 Task: In the  document Peyton.docxMake this file  'available offline' Add shortcut to Drive 'Starred'Email the file to   softage.6@softage.net, with message attached Time-Sensitive: I kindly ask you to go through the email I've sent as soon as possible. and file type: 'Microsoft Word'
Action: Mouse moved to (303, 373)
Screenshot: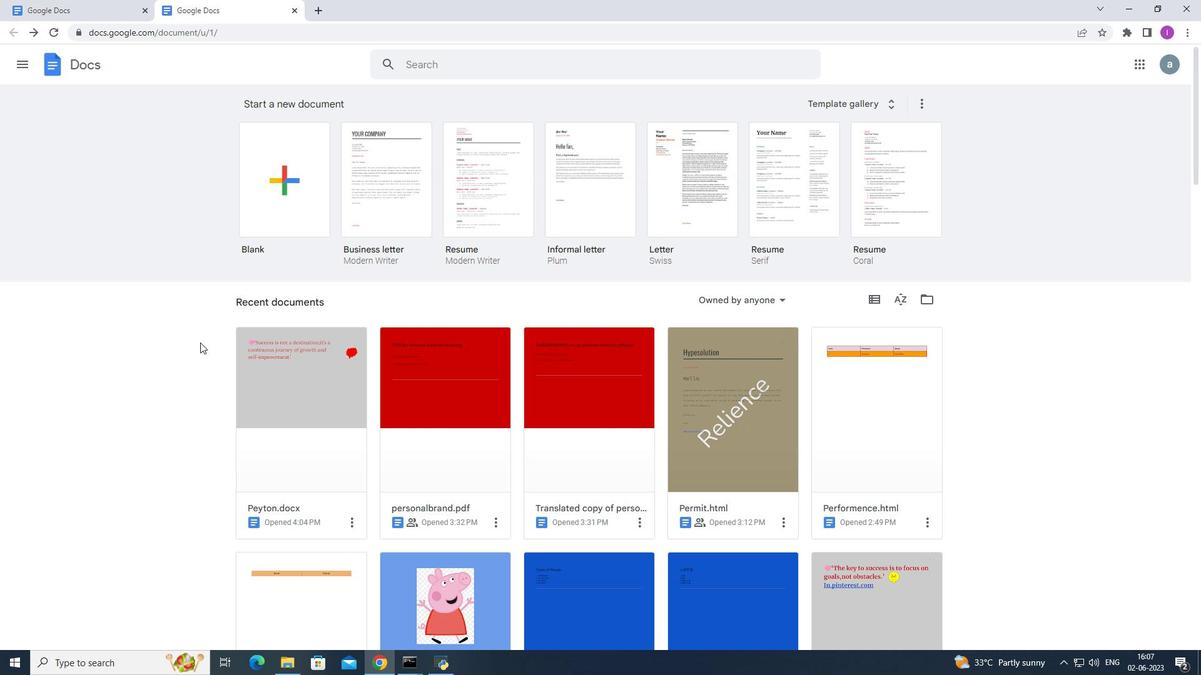 
Action: Mouse pressed left at (303, 373)
Screenshot: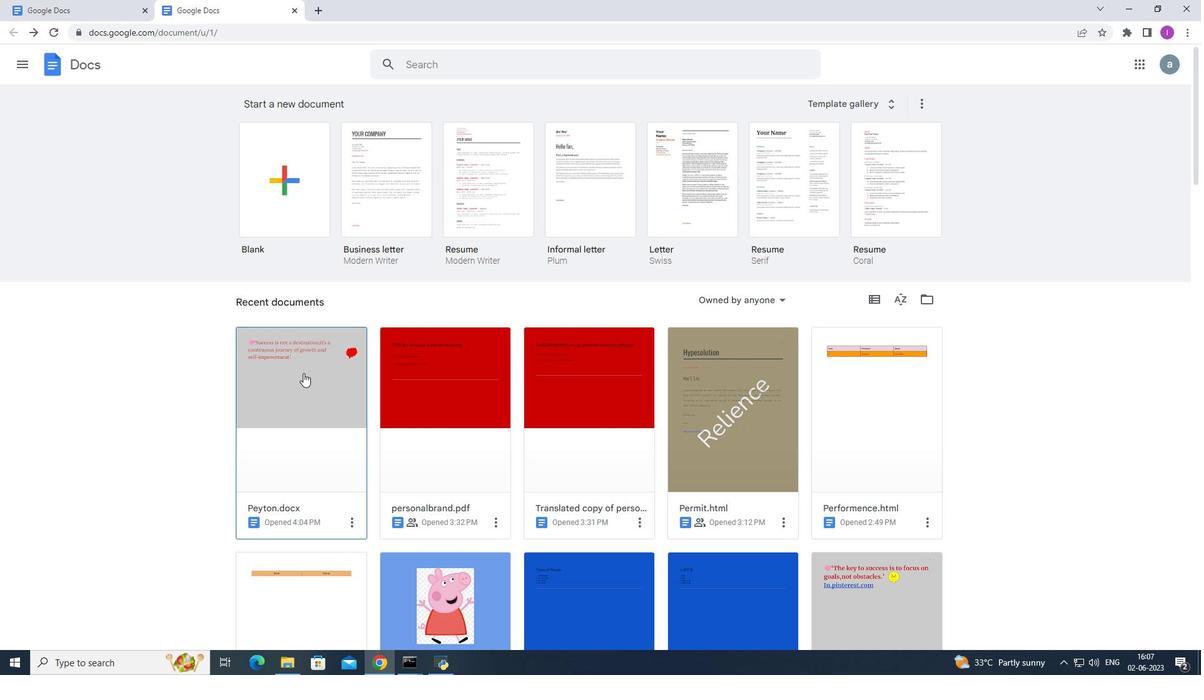 
Action: Mouse moved to (44, 75)
Screenshot: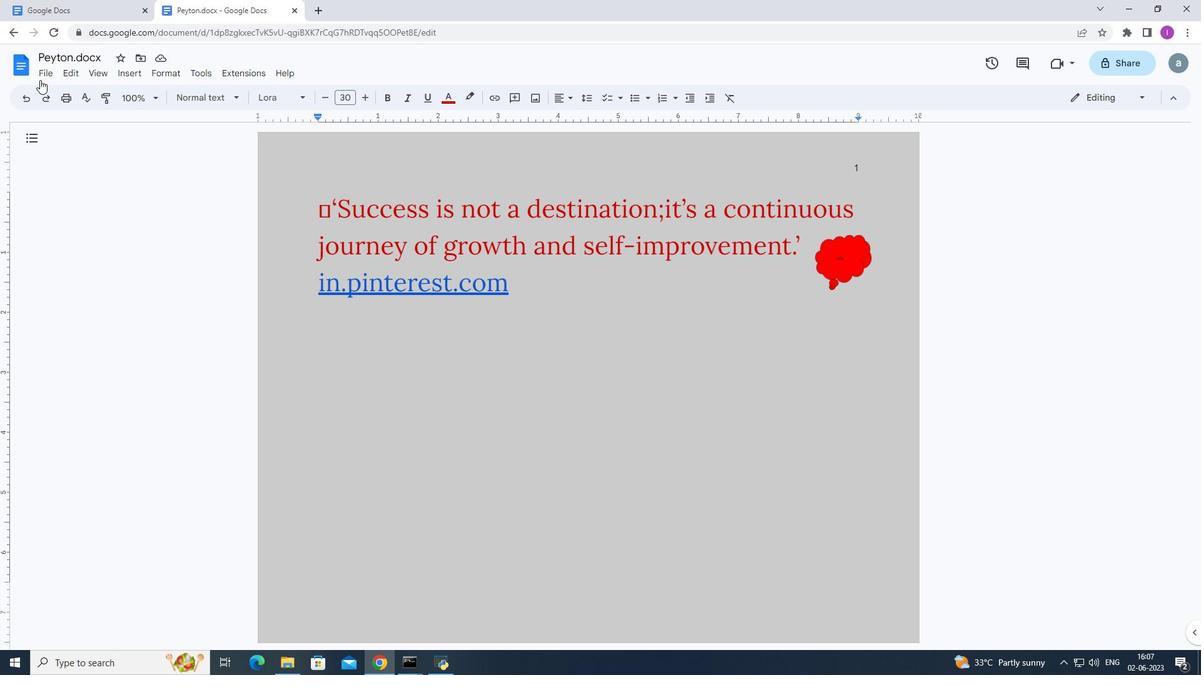
Action: Mouse pressed left at (44, 75)
Screenshot: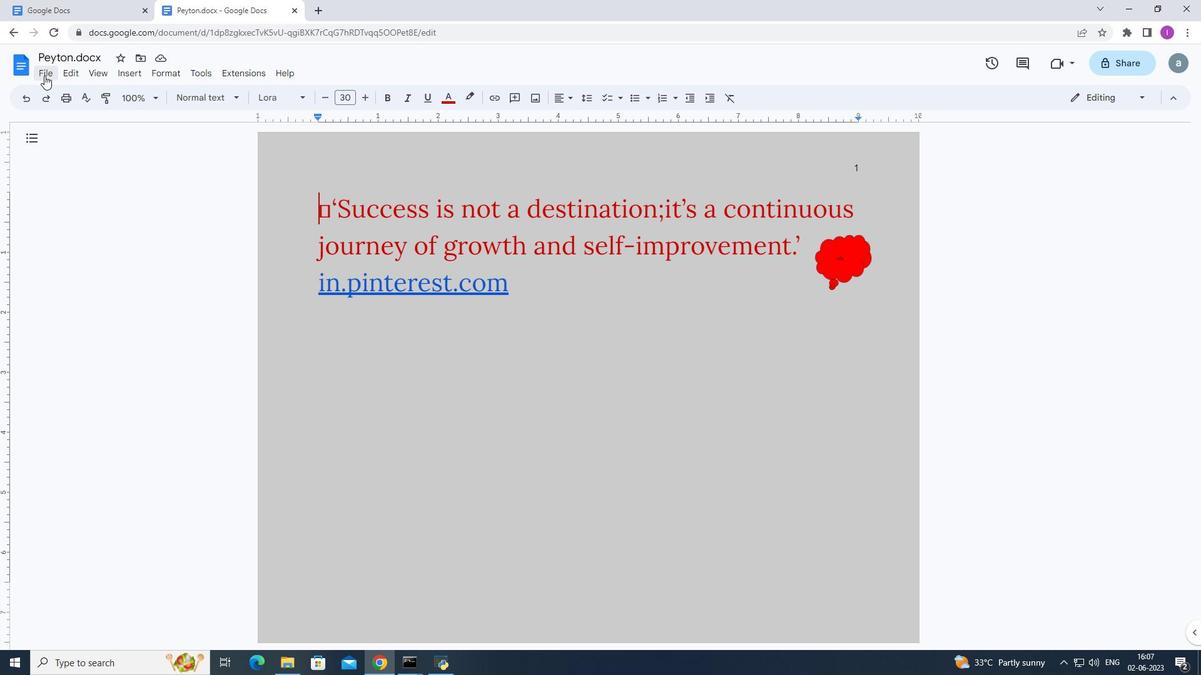 
Action: Mouse moved to (132, 342)
Screenshot: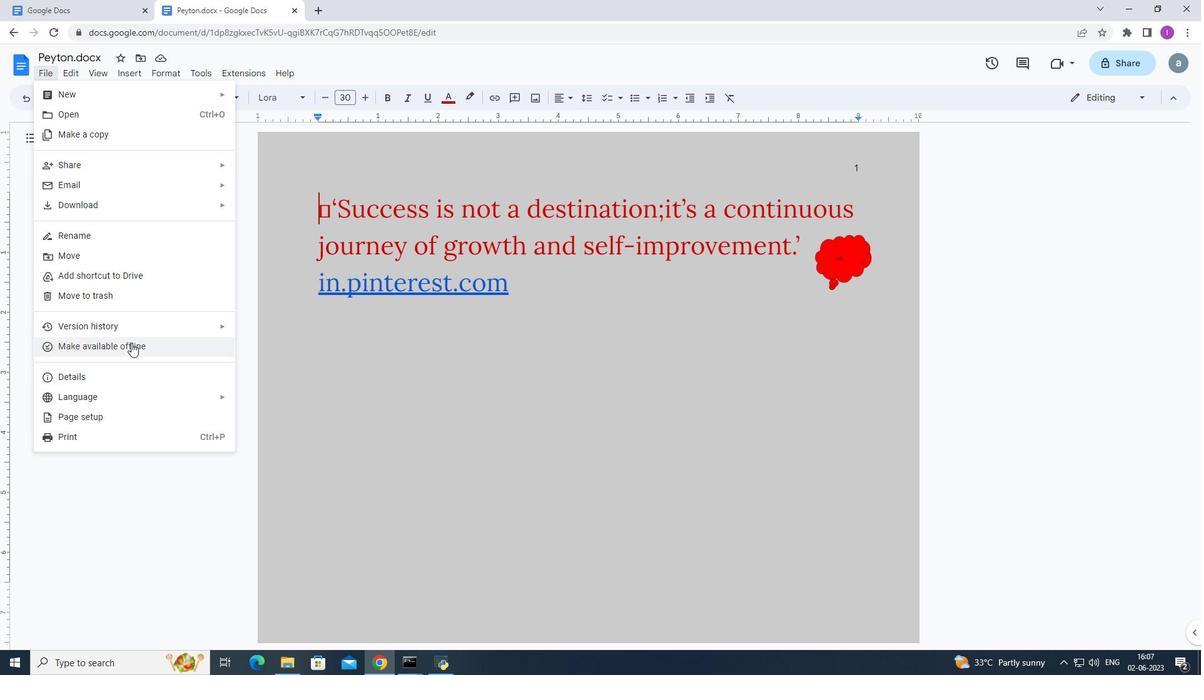 
Action: Mouse pressed left at (132, 342)
Screenshot: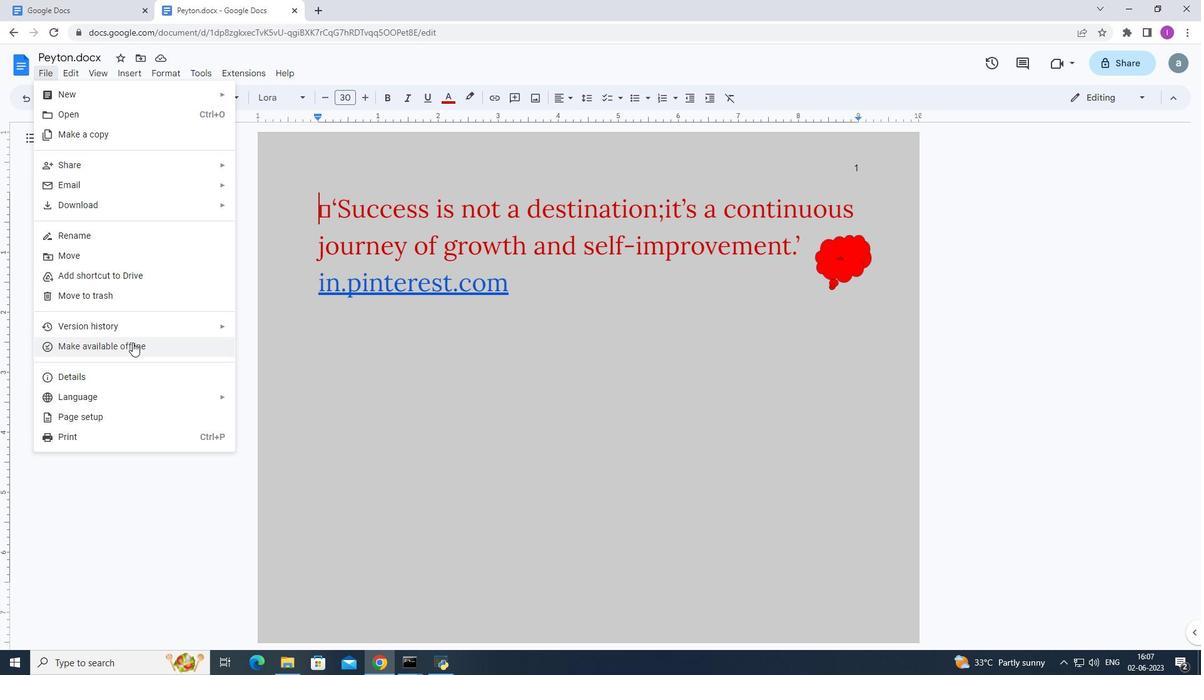 
Action: Mouse moved to (50, 78)
Screenshot: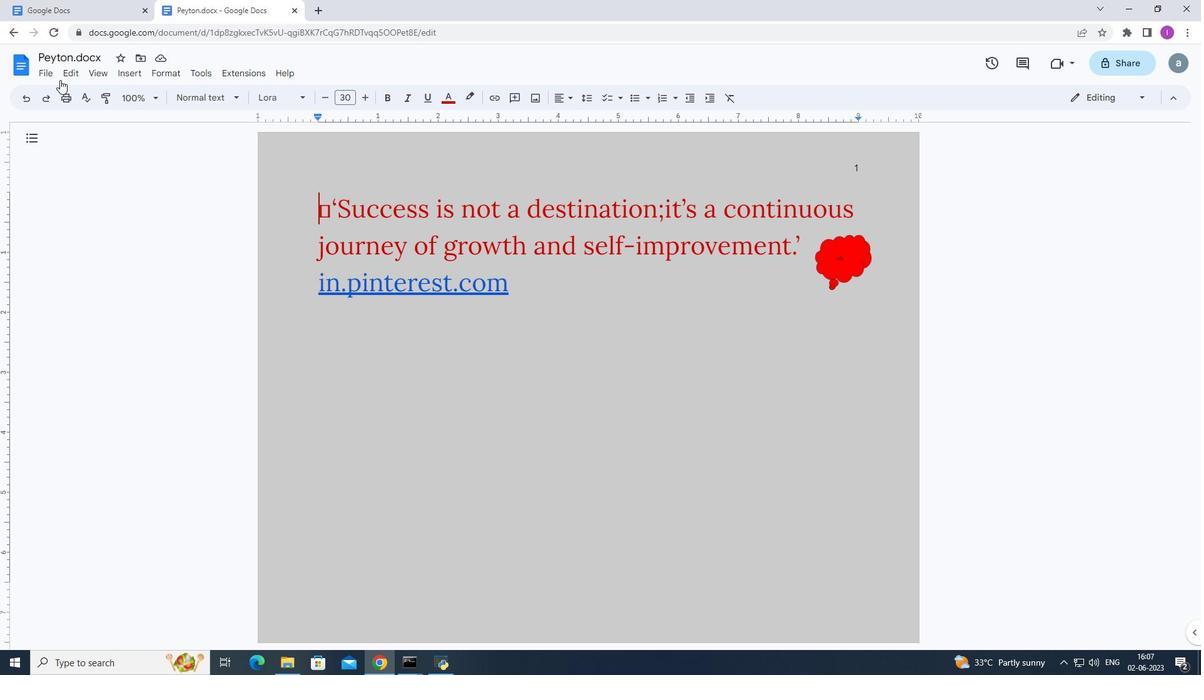 
Action: Mouse pressed left at (50, 78)
Screenshot: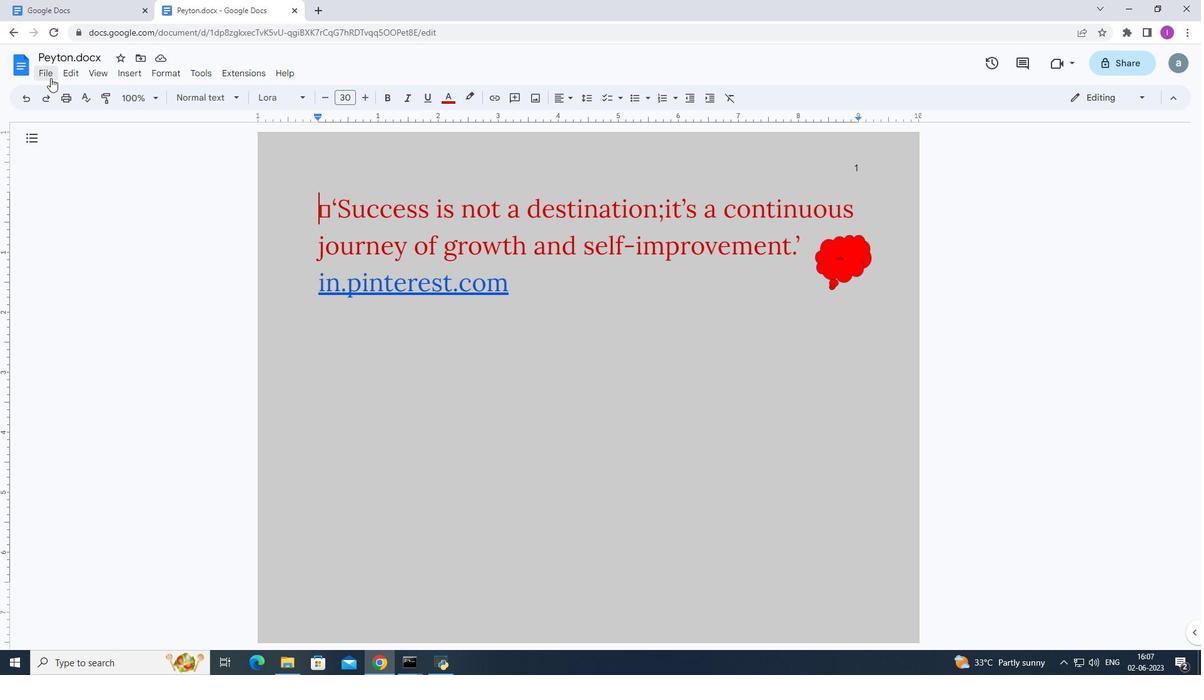 
Action: Mouse moved to (217, 275)
Screenshot: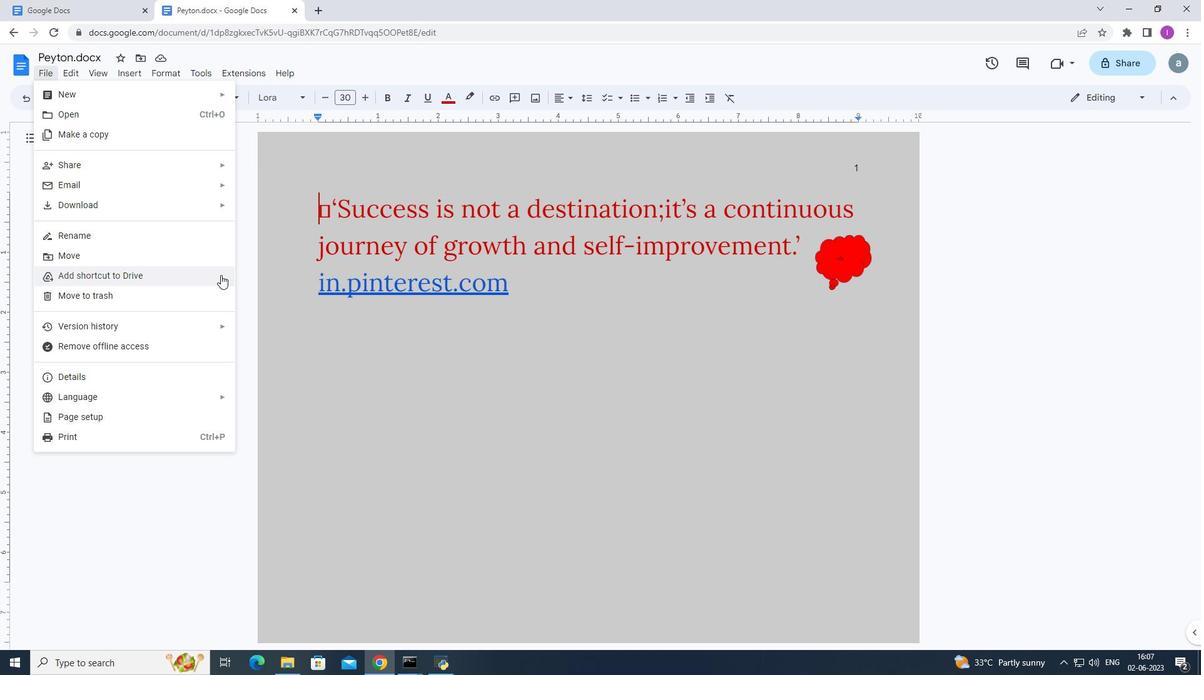 
Action: Mouse pressed left at (217, 275)
Screenshot: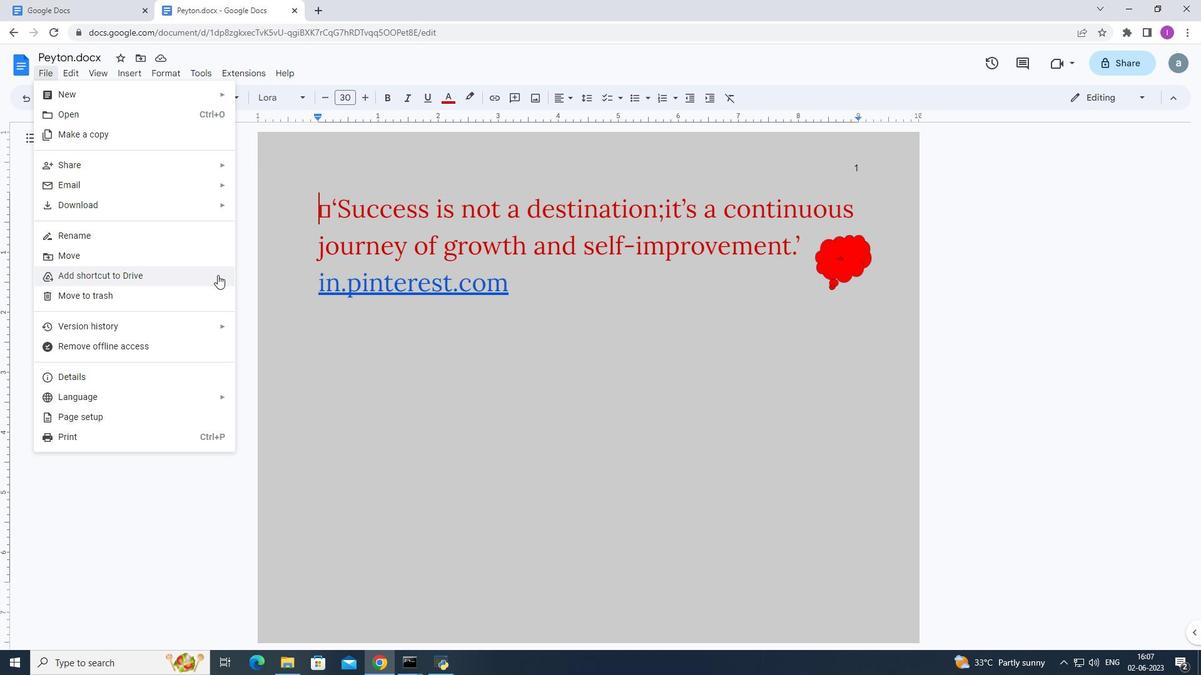 
Action: Mouse moved to (240, 121)
Screenshot: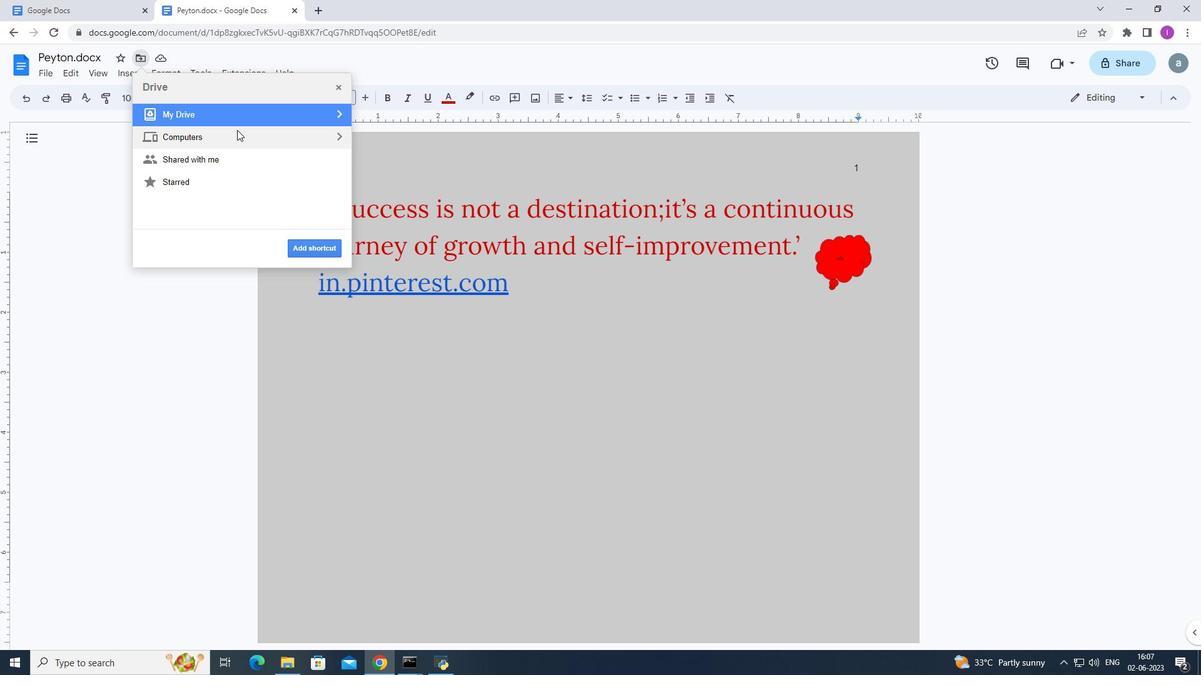 
Action: Mouse pressed left at (240, 121)
Screenshot: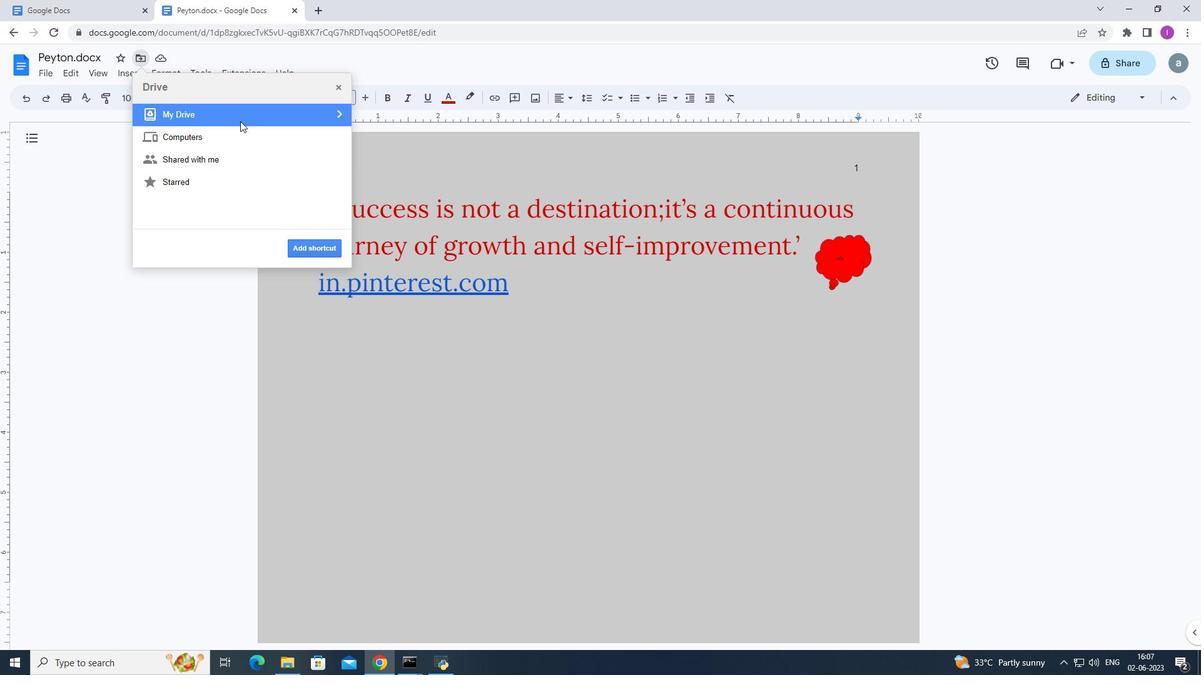 
Action: Mouse pressed left at (240, 121)
Screenshot: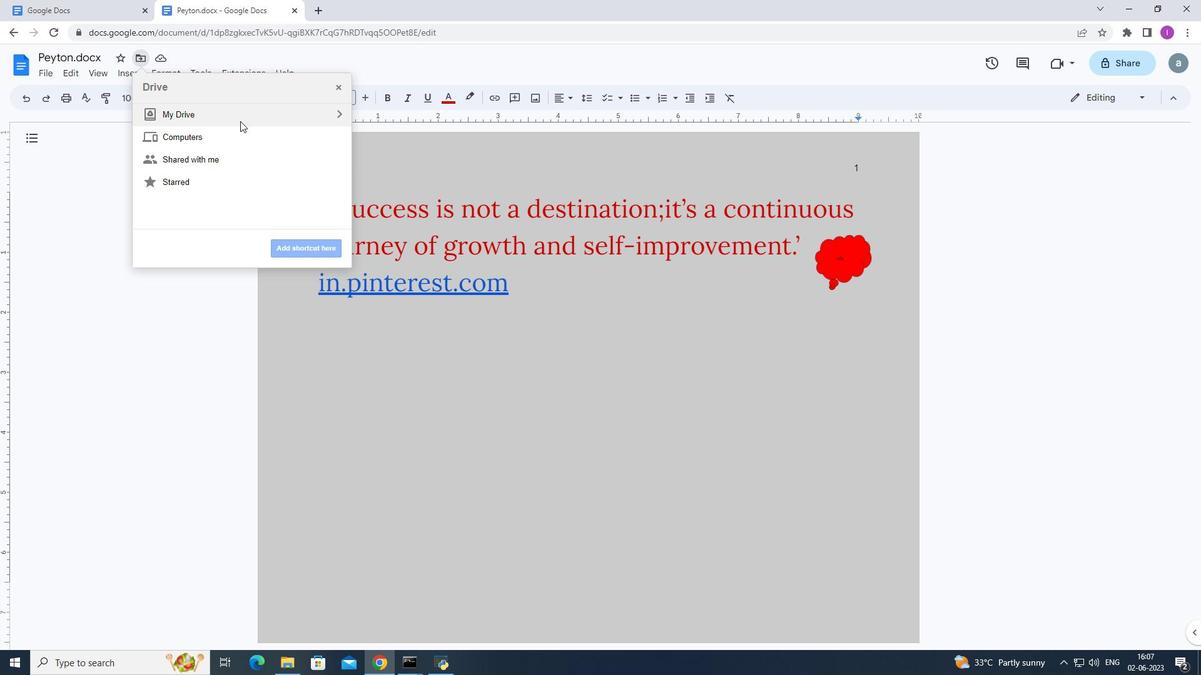 
Action: Mouse moved to (294, 249)
Screenshot: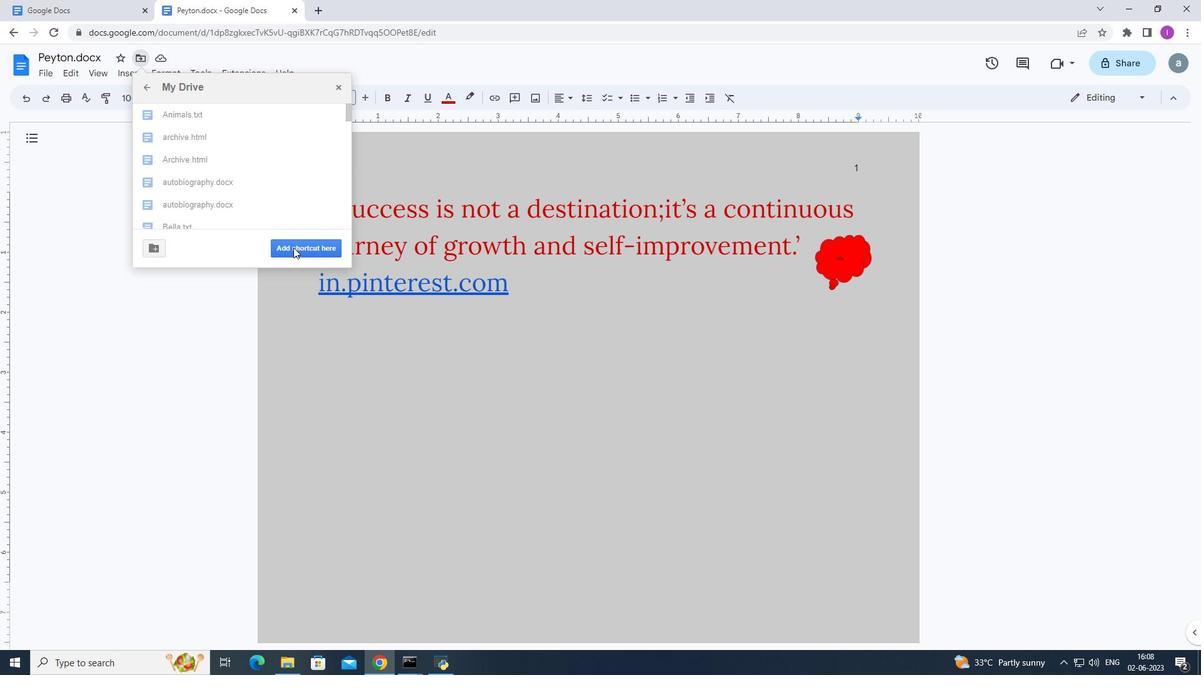 
Action: Mouse pressed left at (294, 249)
Screenshot: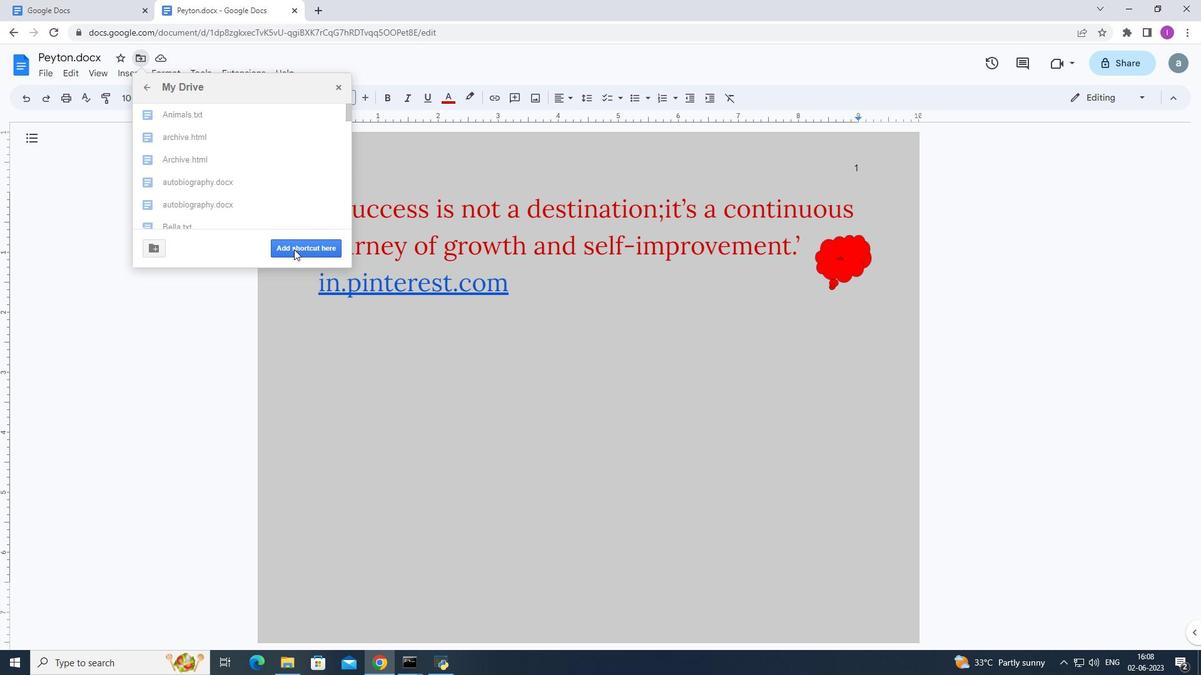 
Action: Mouse moved to (48, 73)
Screenshot: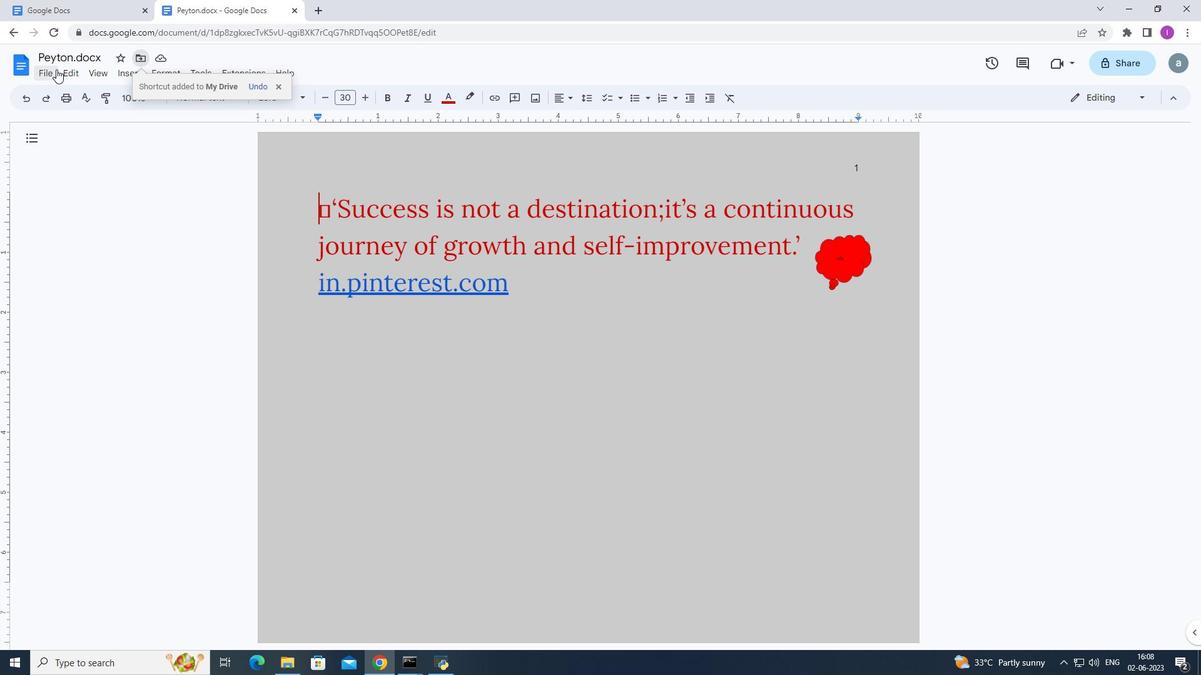 
Action: Mouse pressed left at (48, 73)
Screenshot: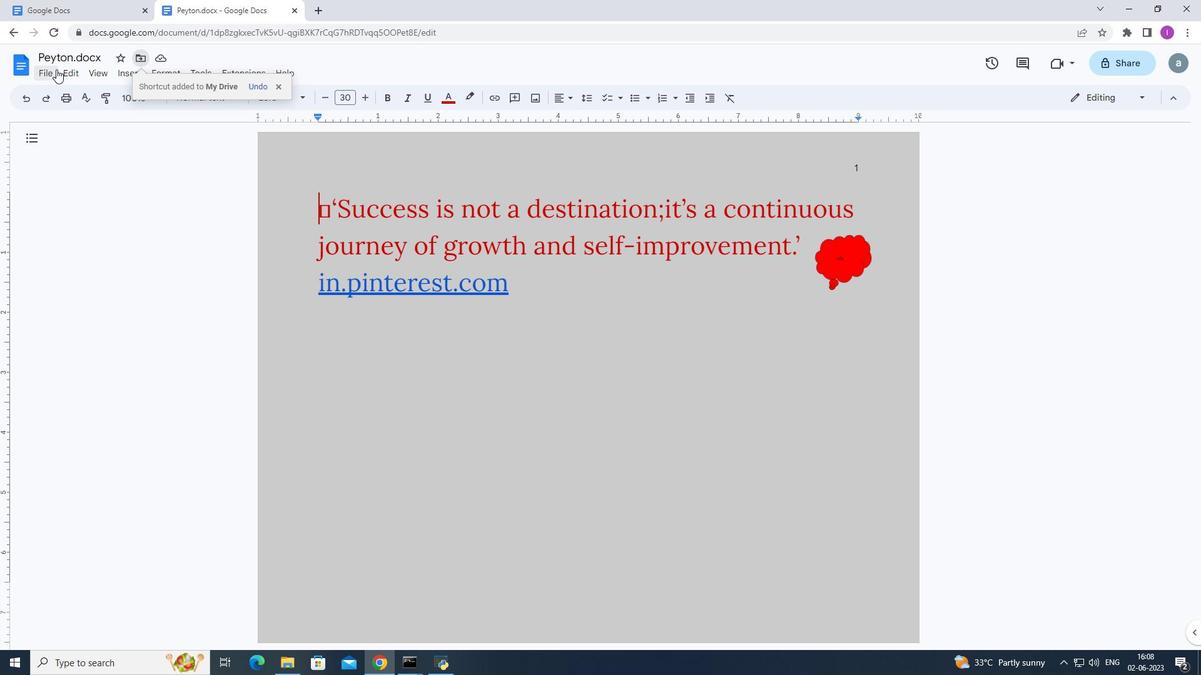 
Action: Mouse moved to (63, 180)
Screenshot: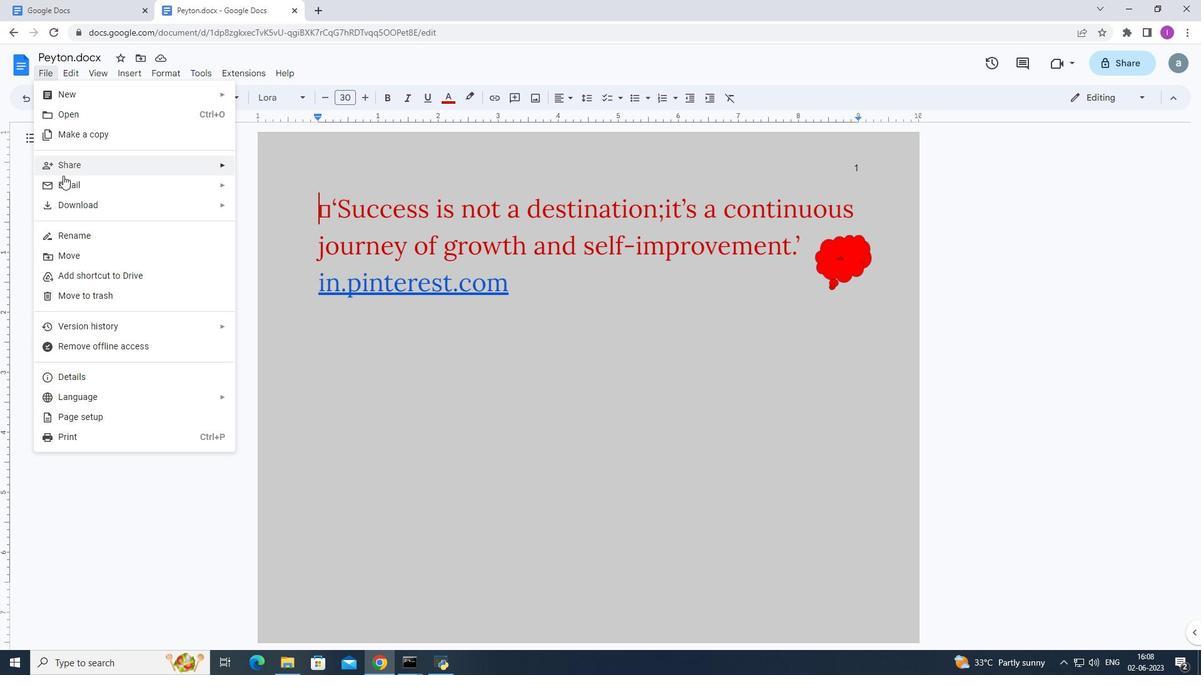 
Action: Mouse pressed left at (63, 180)
Screenshot: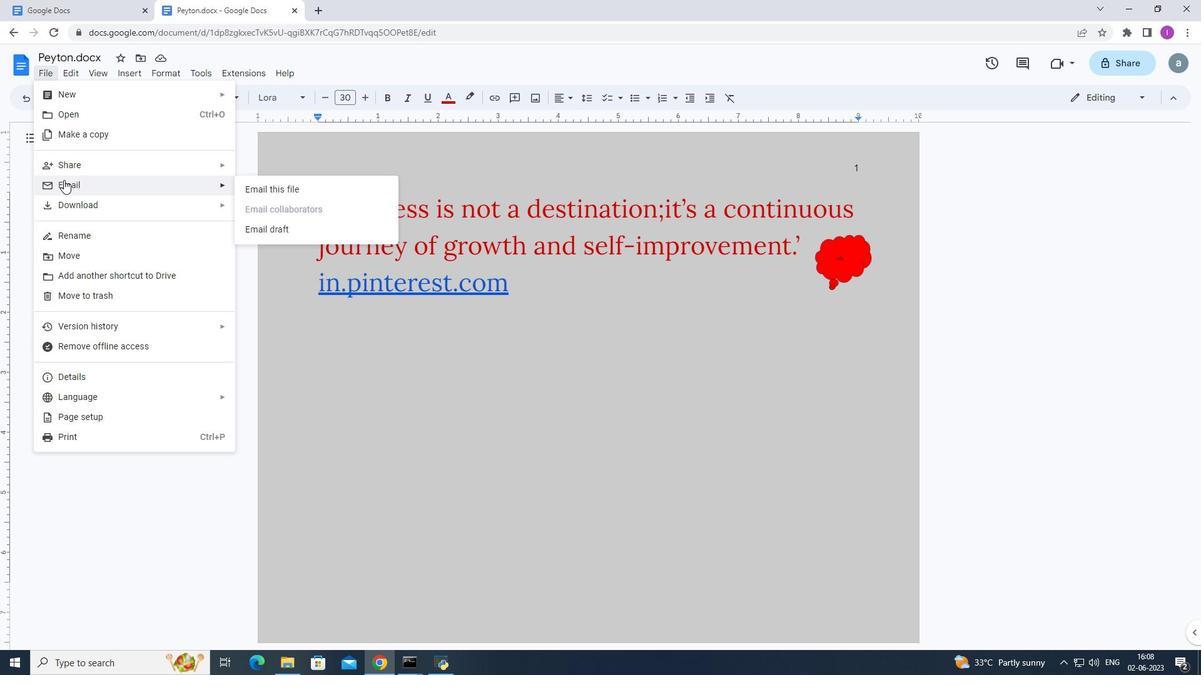 
Action: Mouse moved to (268, 182)
Screenshot: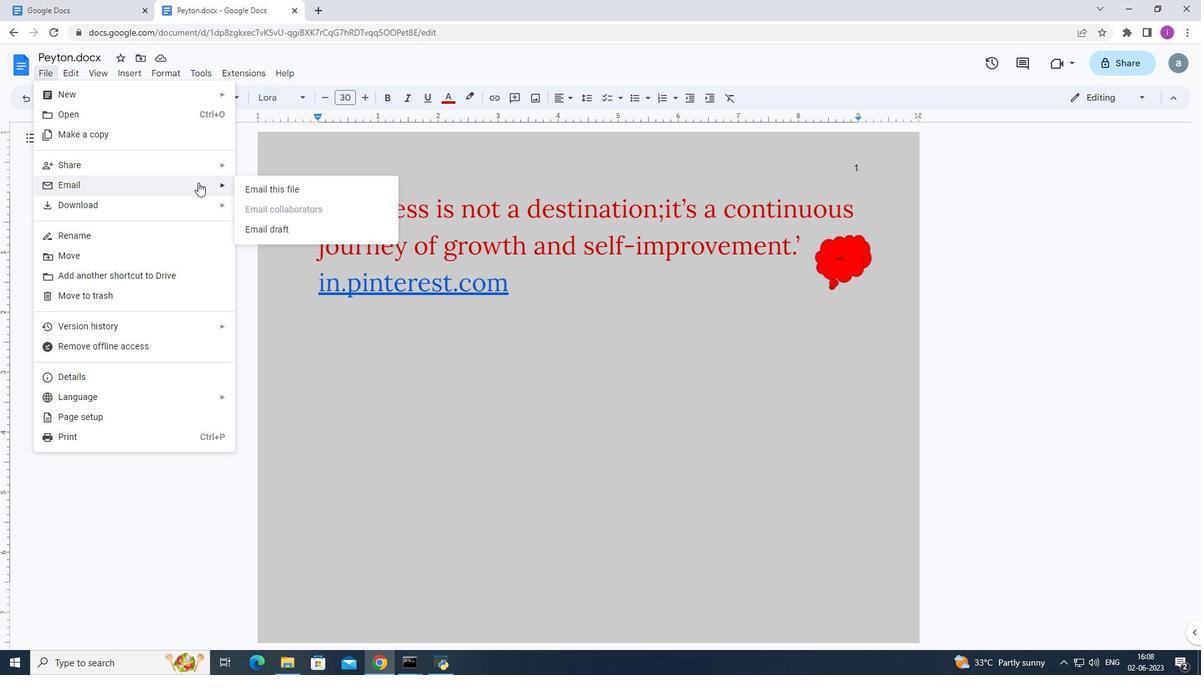 
Action: Mouse pressed left at (268, 182)
Screenshot: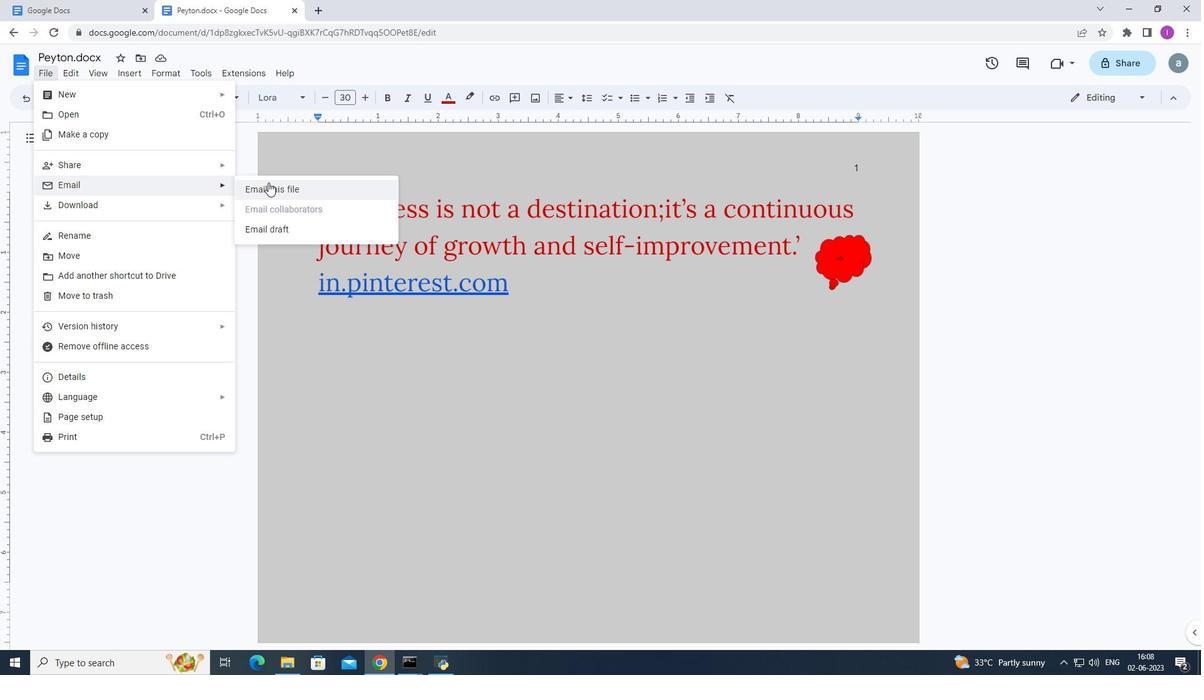 
Action: Mouse moved to (491, 267)
Screenshot: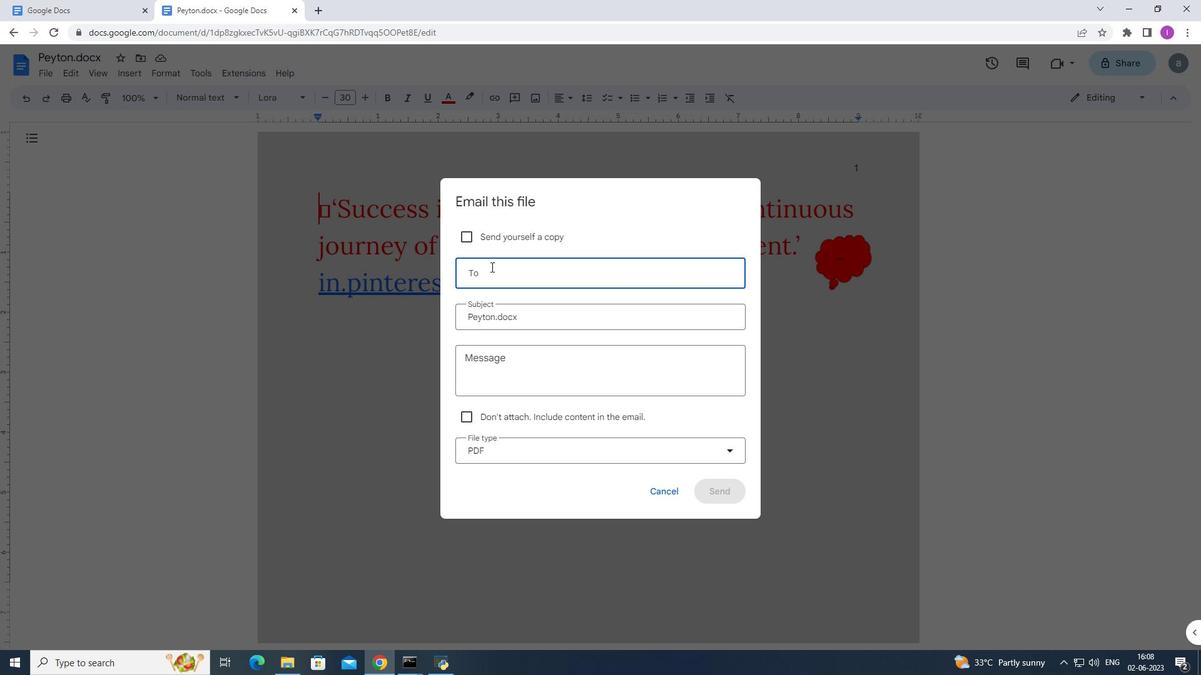 
Action: Key pressed sof
Screenshot: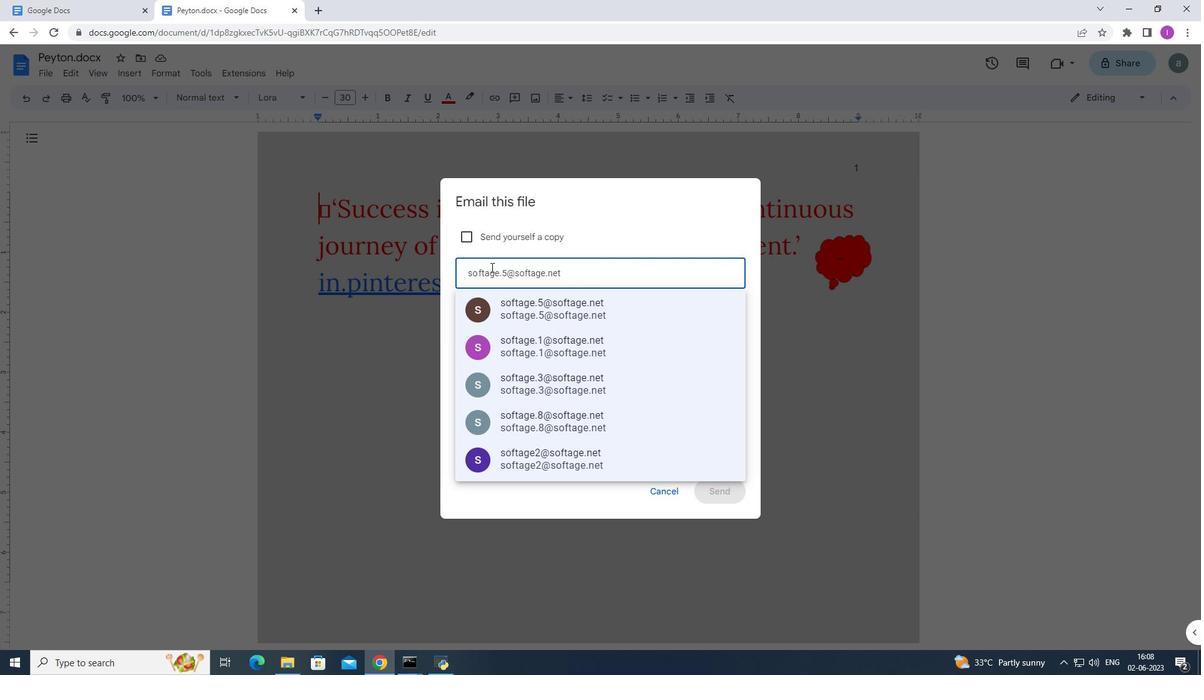 
Action: Mouse moved to (491, 268)
Screenshot: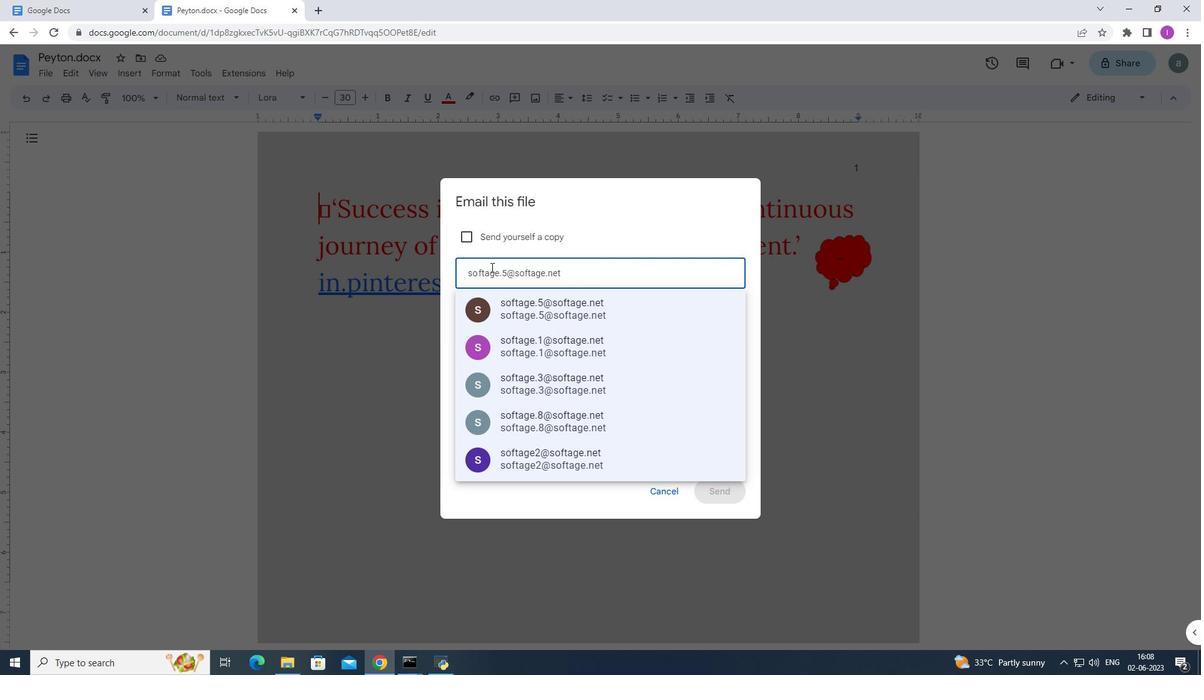 
Action: Key pressed tage.6
Screenshot: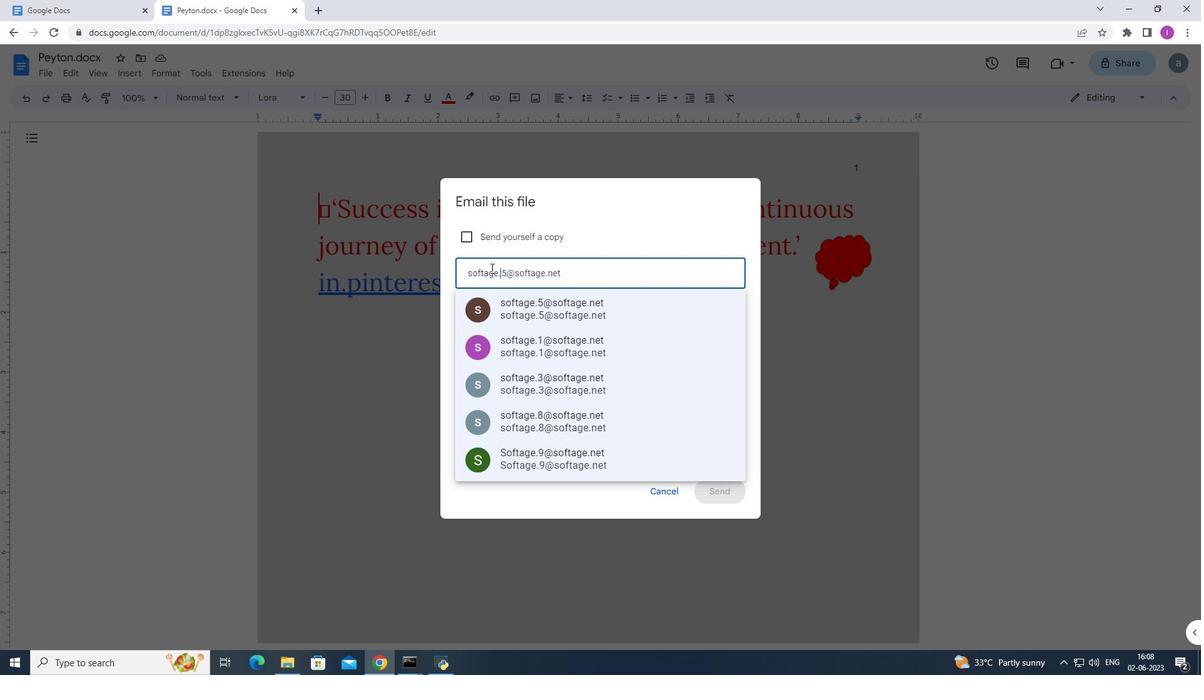 
Action: Mouse moved to (551, 315)
Screenshot: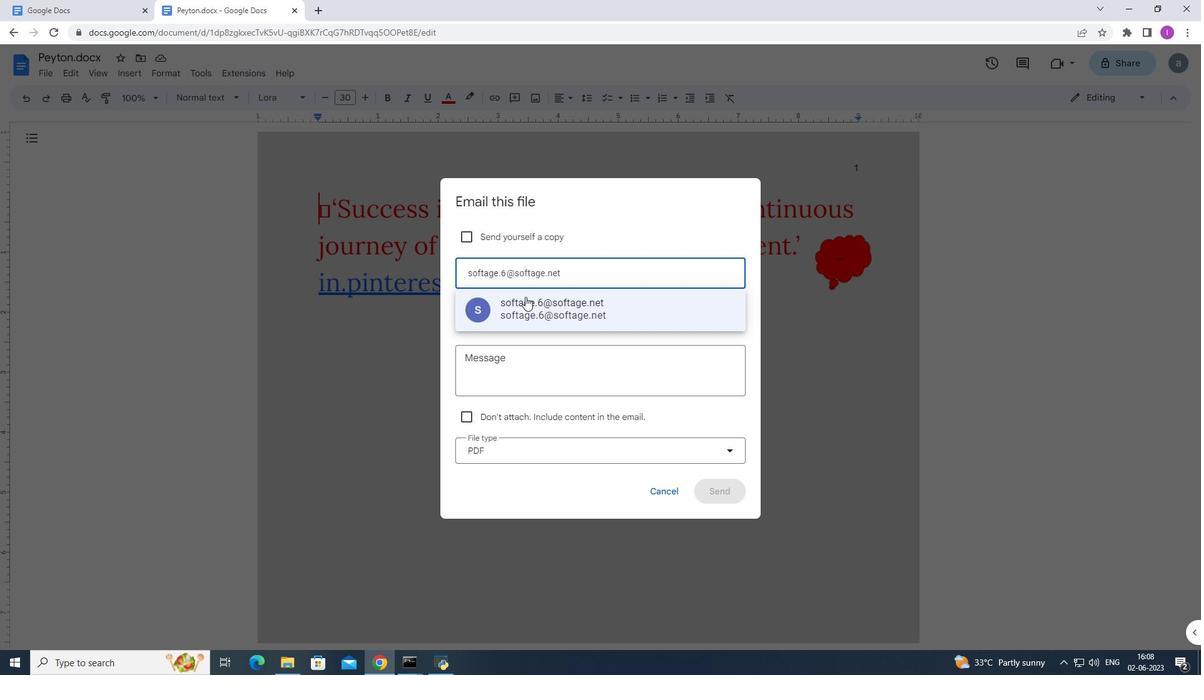 
Action: Mouse pressed left at (551, 315)
Screenshot: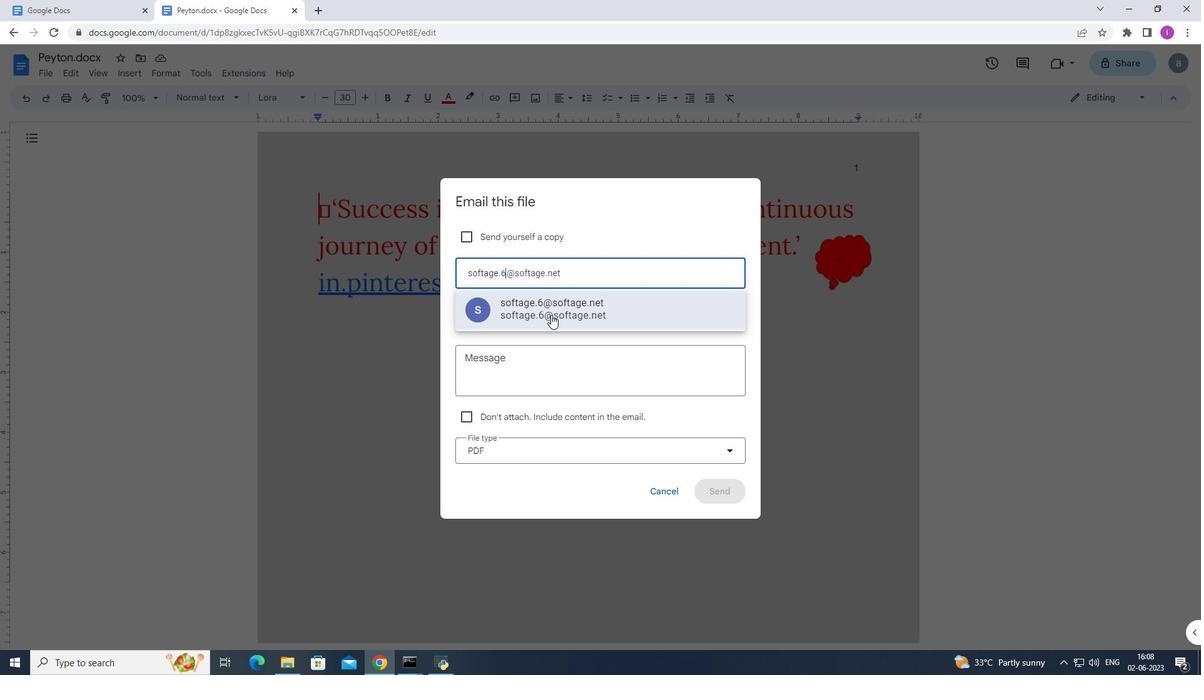 
Action: Mouse moved to (544, 354)
Screenshot: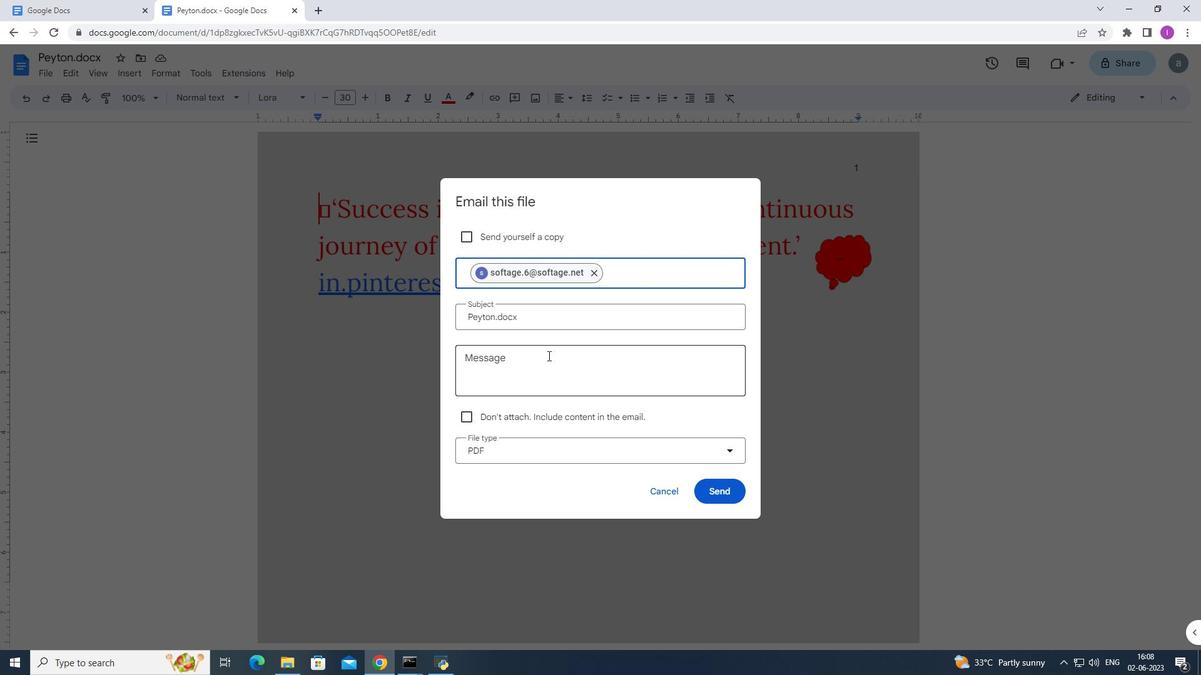
Action: Mouse pressed left at (544, 354)
Screenshot: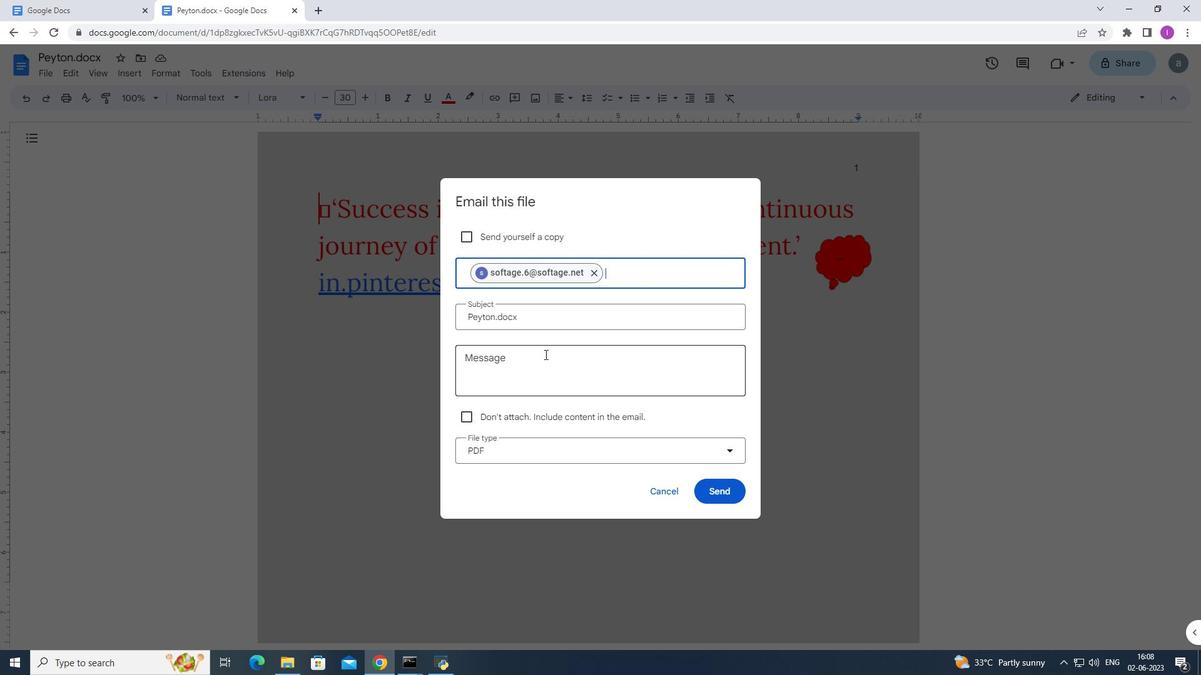 
Action: Mouse moved to (651, 334)
Screenshot: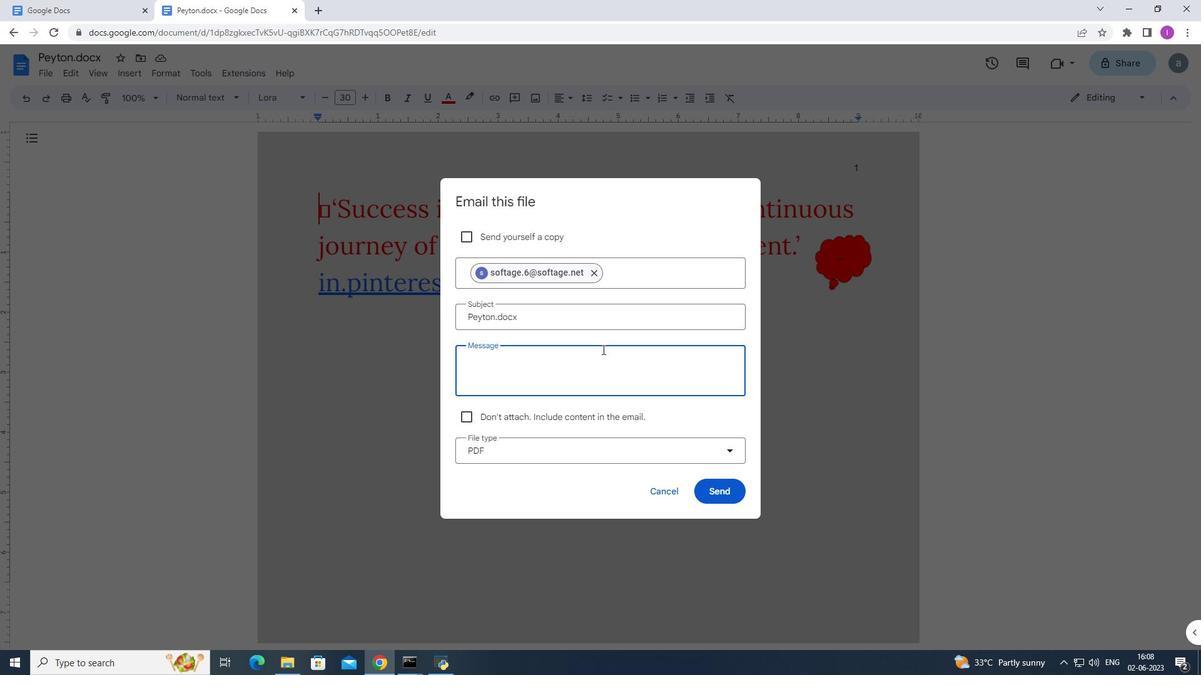 
Action: Key pressed <Key.shift>Time-sensitin<Key.backspace>ve<Key.shift>:<Key.space><Key.shift>I<Key.shift><Key.shift><Key.shift><Key.shift><Key.shift><Key.shift><Key.shift><Key.shift><Key.shift><Key.shift><Key.shift><Key.shift><Key.shift><Key.shift><Key.shift><Key.shift><Key.shift><Key.shift><Key.shift><Key.shift><Key.shift><Key.shift><Key.space>knidly<Key.backspace><Key.backspace><Key.backspace><Key.backspace><Key.backspace>indly<Key.space>ask<Key.space>you<Key.space>to<Key.space>go<Key.space>through<Key.space>the<Key.space>w<Key.backspace>email<Key.space><Key.shift>I<<222>>'ve<Key.space>sent<Key.space>as<Key.space>soon<Key.space>as<Key.space>possible.
Screenshot: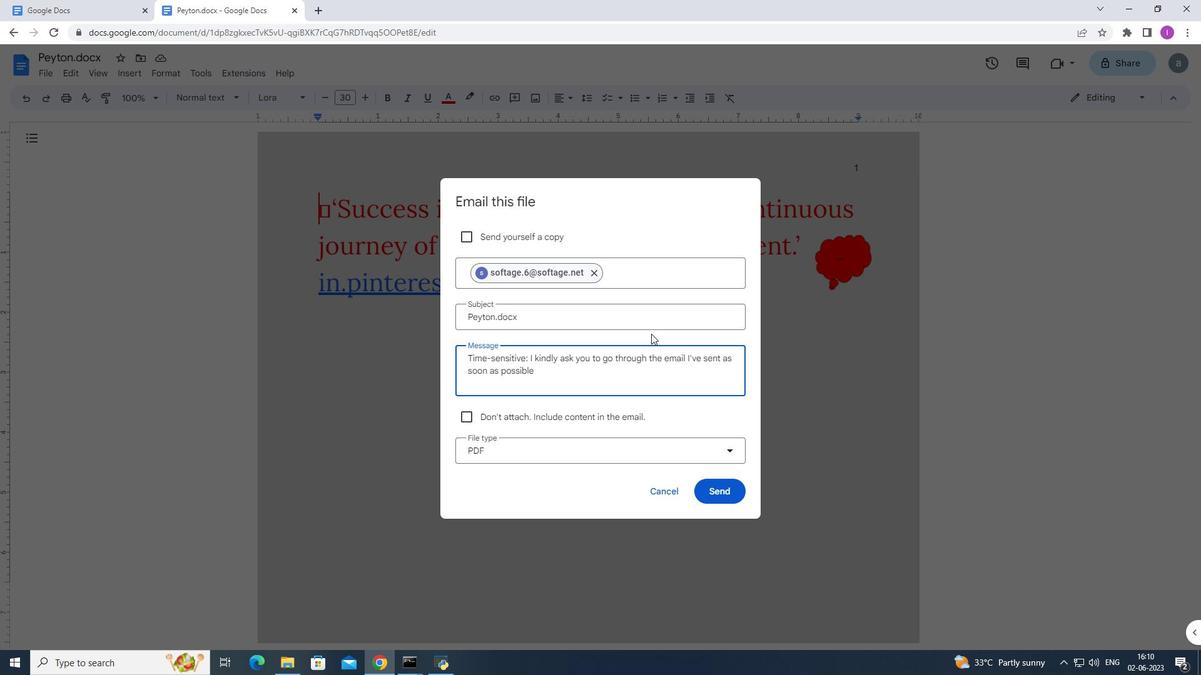 
Action: Mouse moved to (727, 454)
Screenshot: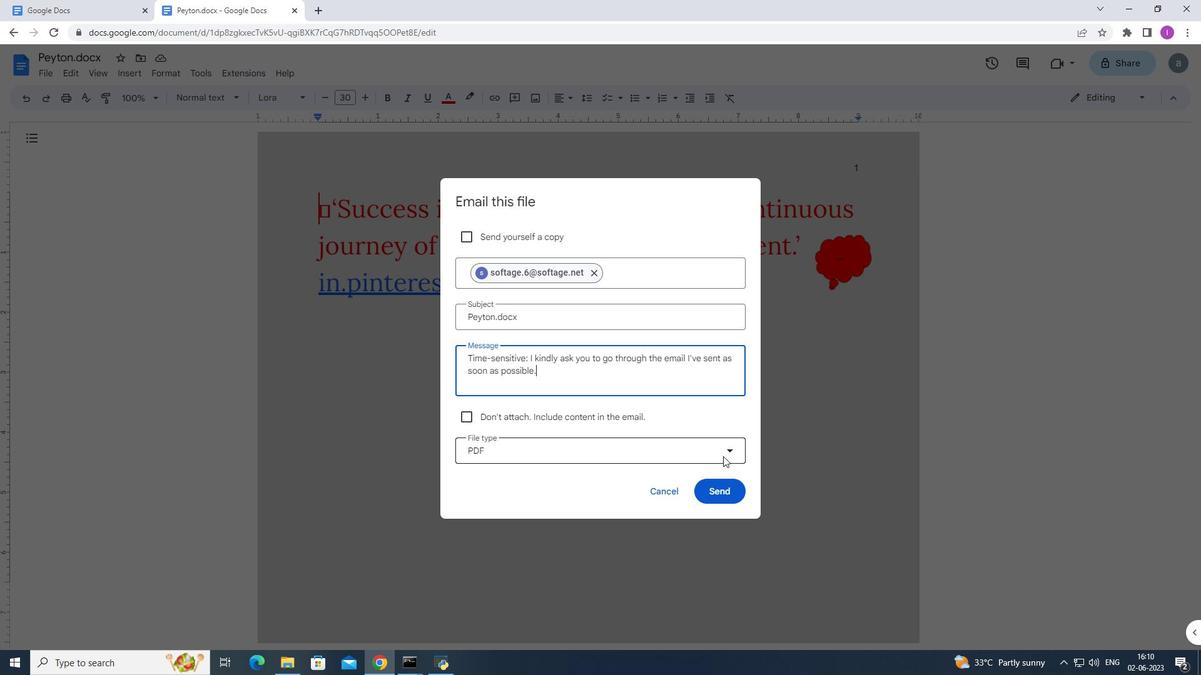 
Action: Mouse pressed left at (727, 454)
Screenshot: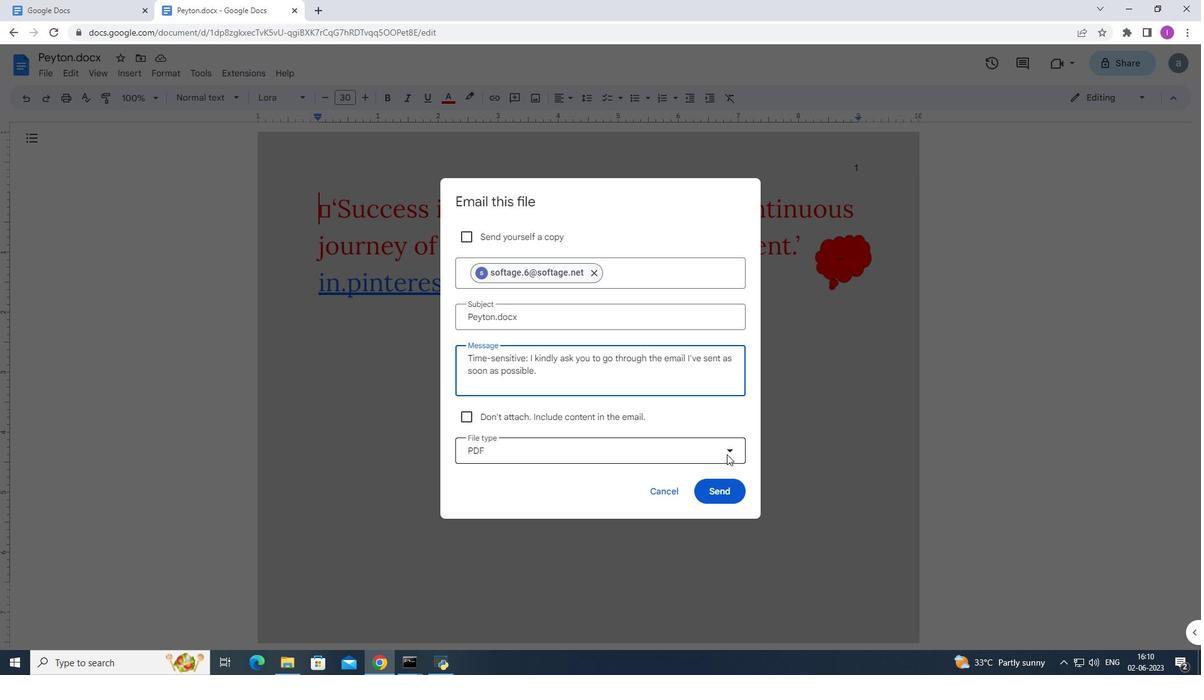 
Action: Mouse moved to (559, 563)
Screenshot: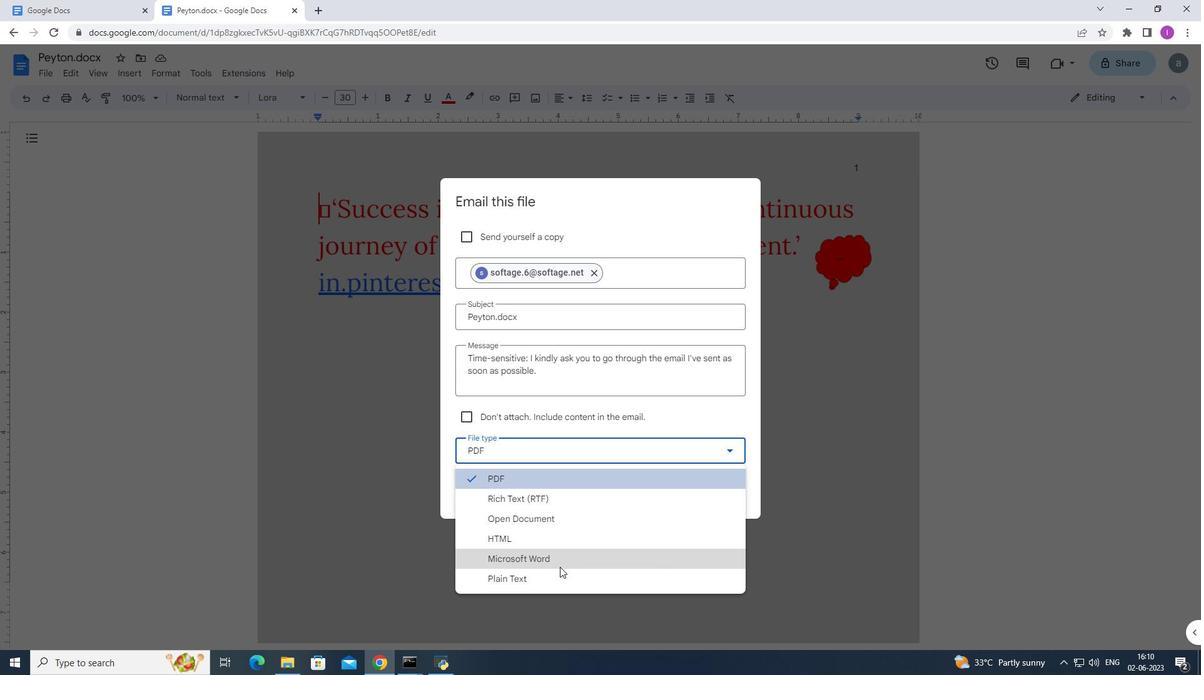 
Action: Mouse pressed left at (559, 563)
Screenshot: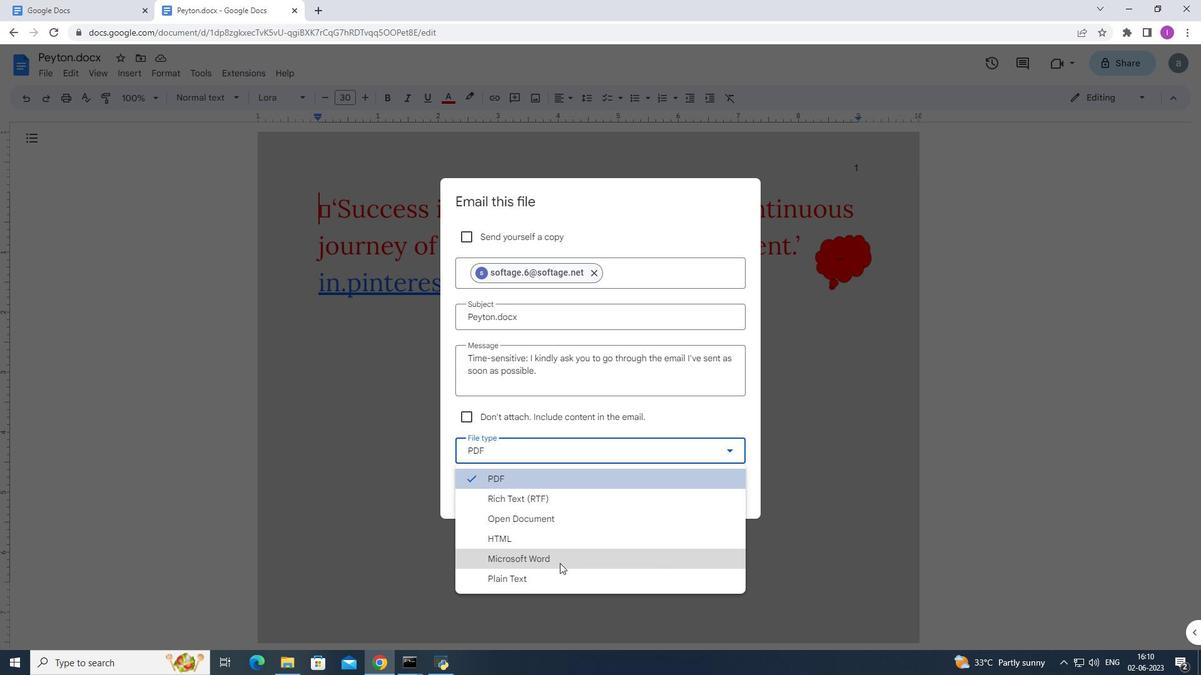 
Action: Mouse moved to (715, 495)
Screenshot: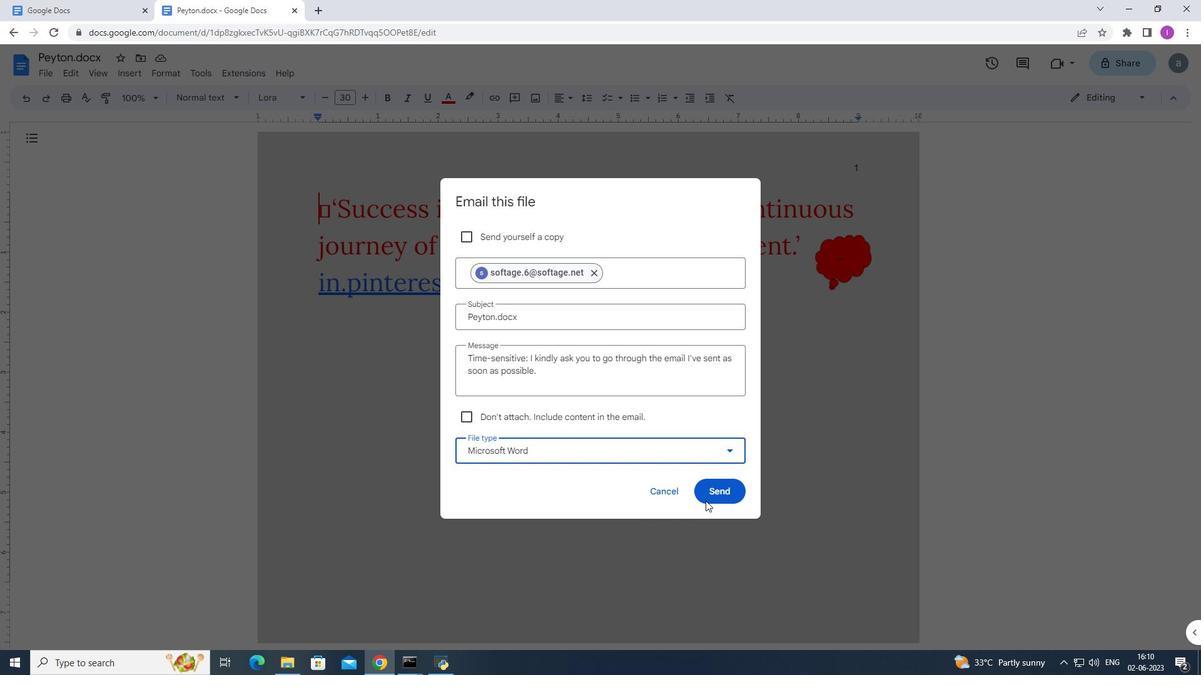
Action: Mouse pressed left at (715, 495)
Screenshot: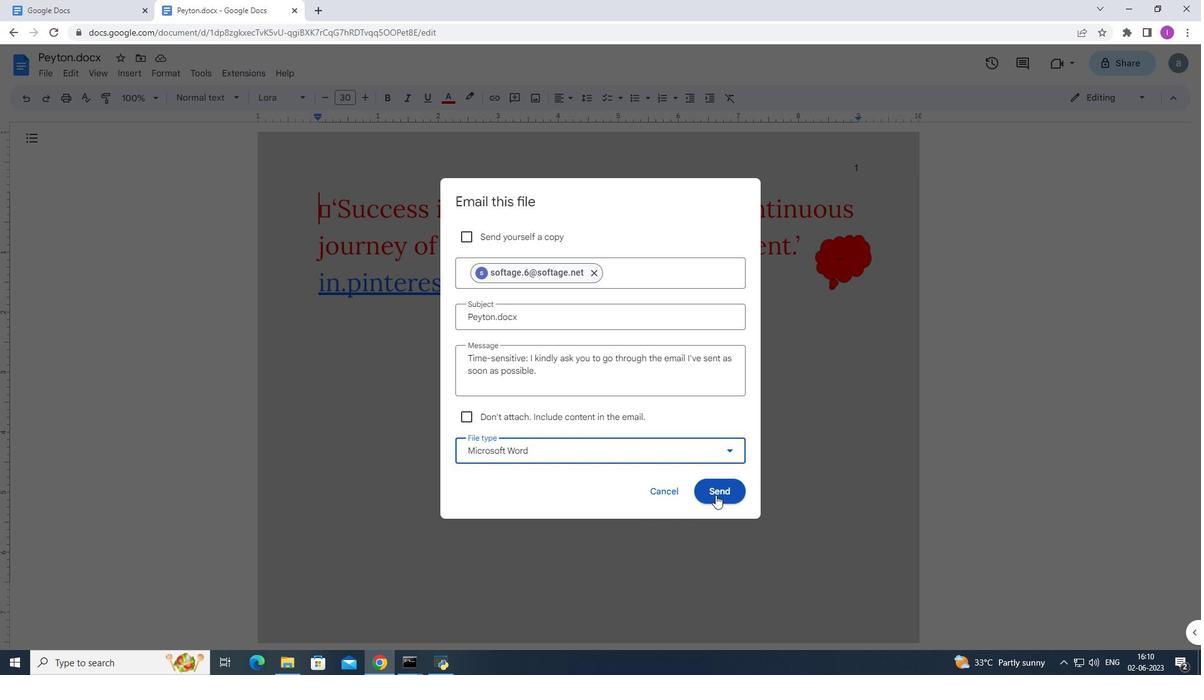 
